 Task: Create a task  Inability to modify certain fields or settings , assign it to team member softage.8@softage.net in the project ZoomOut and update the status of the task to  On Track  , set the priority of the task to Low.
Action: Mouse moved to (87, 71)
Screenshot: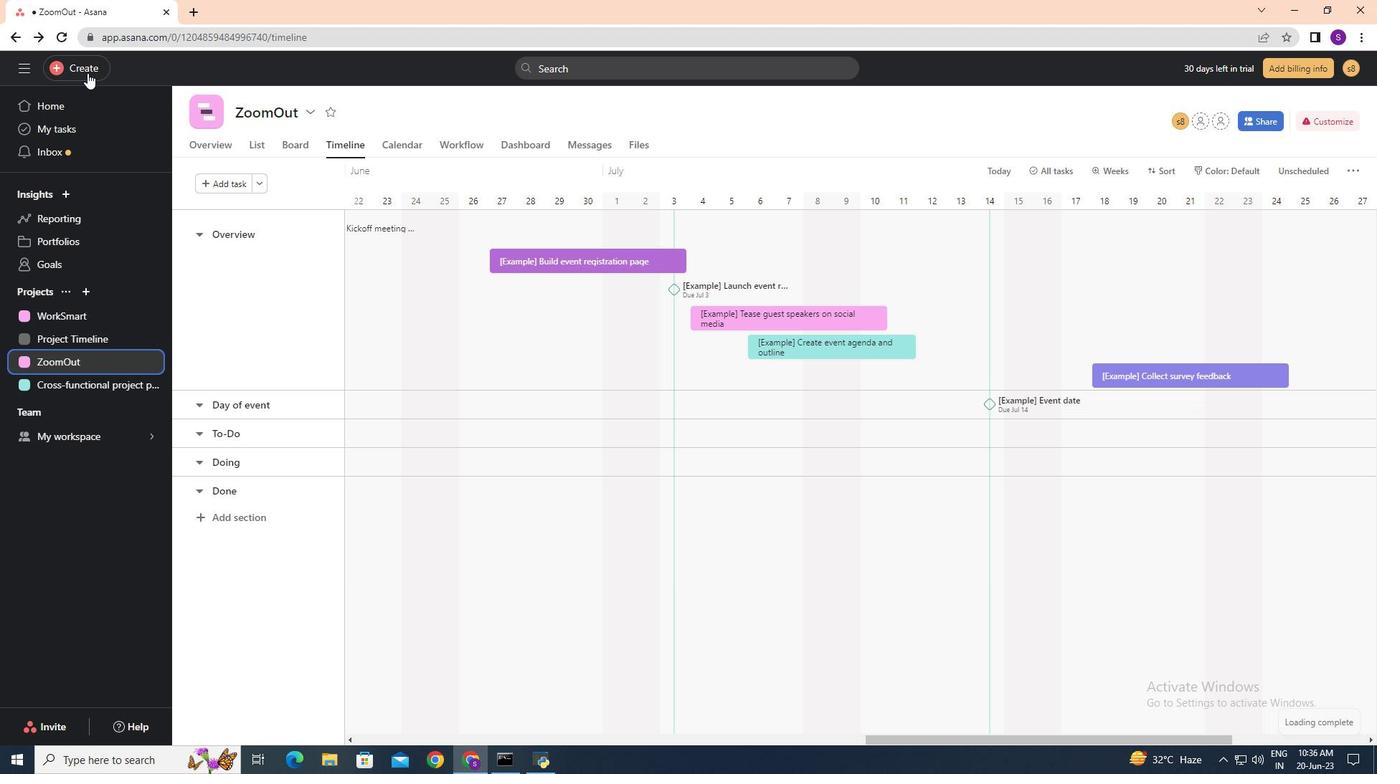 
Action: Mouse pressed left at (87, 71)
Screenshot: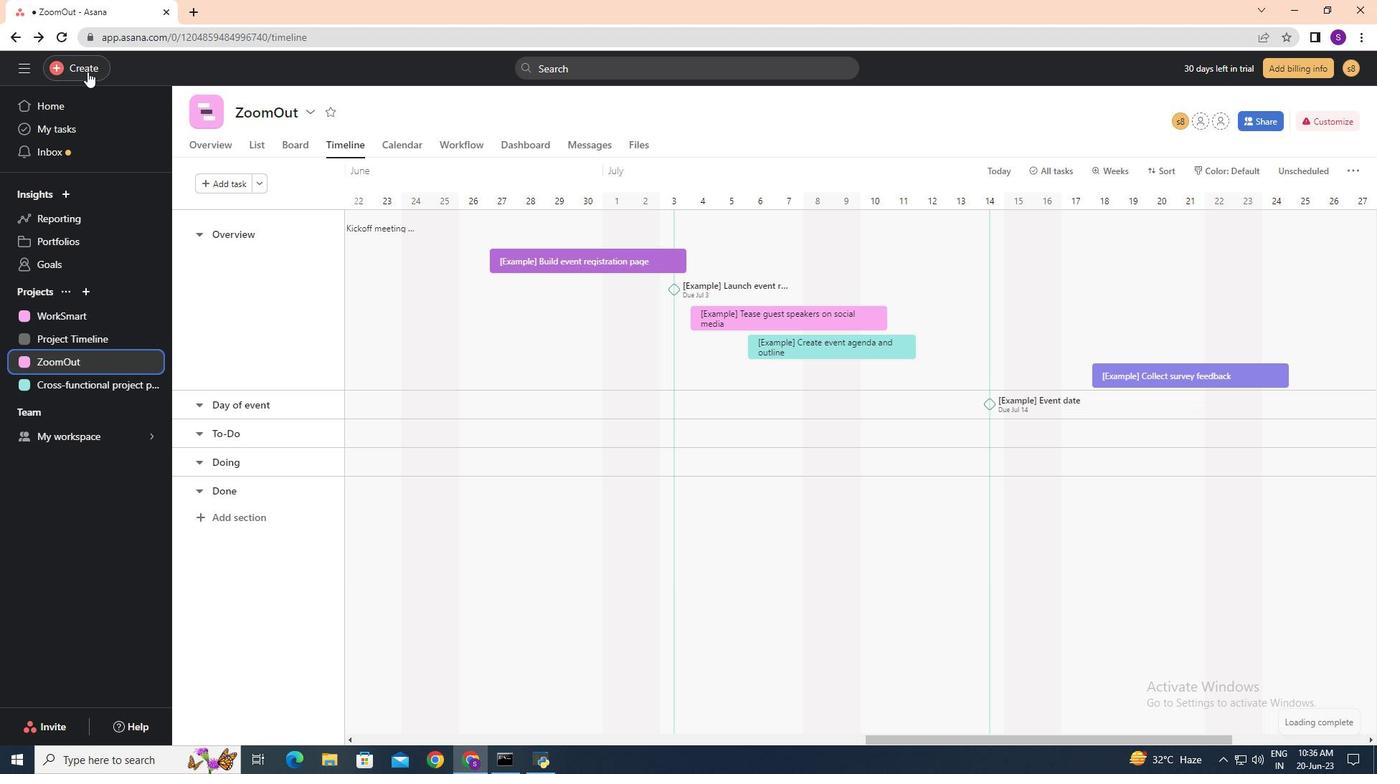 
Action: Mouse moved to (144, 81)
Screenshot: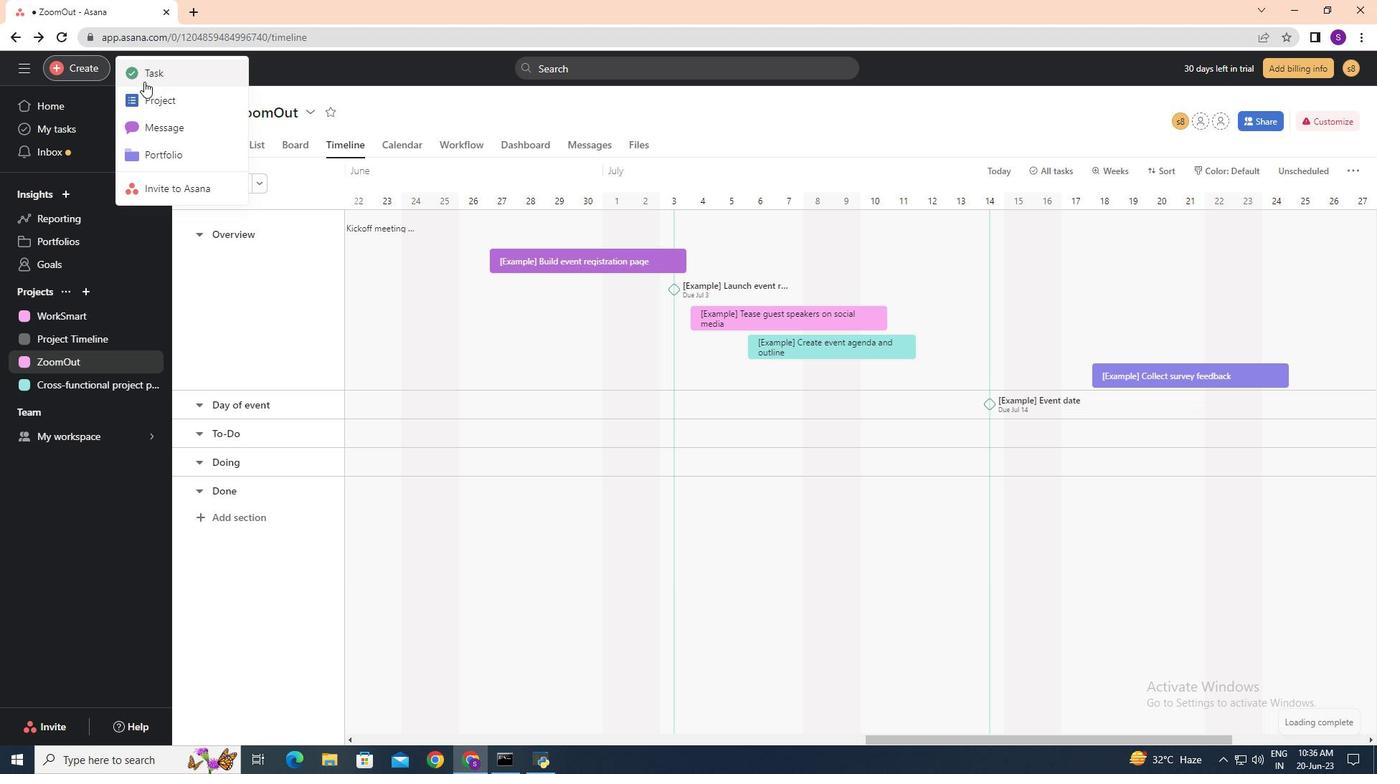 
Action: Mouse pressed left at (144, 81)
Screenshot: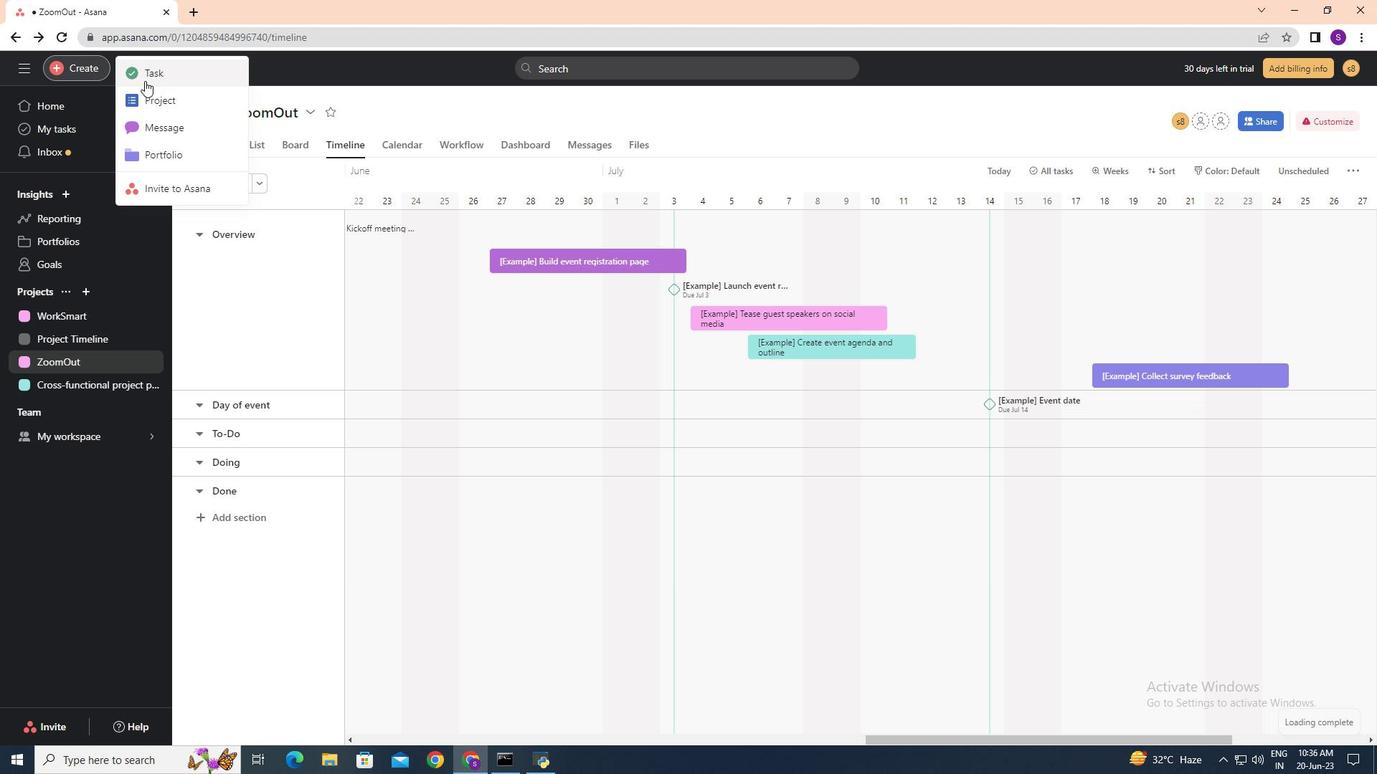 
Action: Key pressed <Key.shift>Inability<Key.space>to<Key.space>modify<Key.space>certain<Key.space>fields<Key.space>or<Key.space>settings
Screenshot: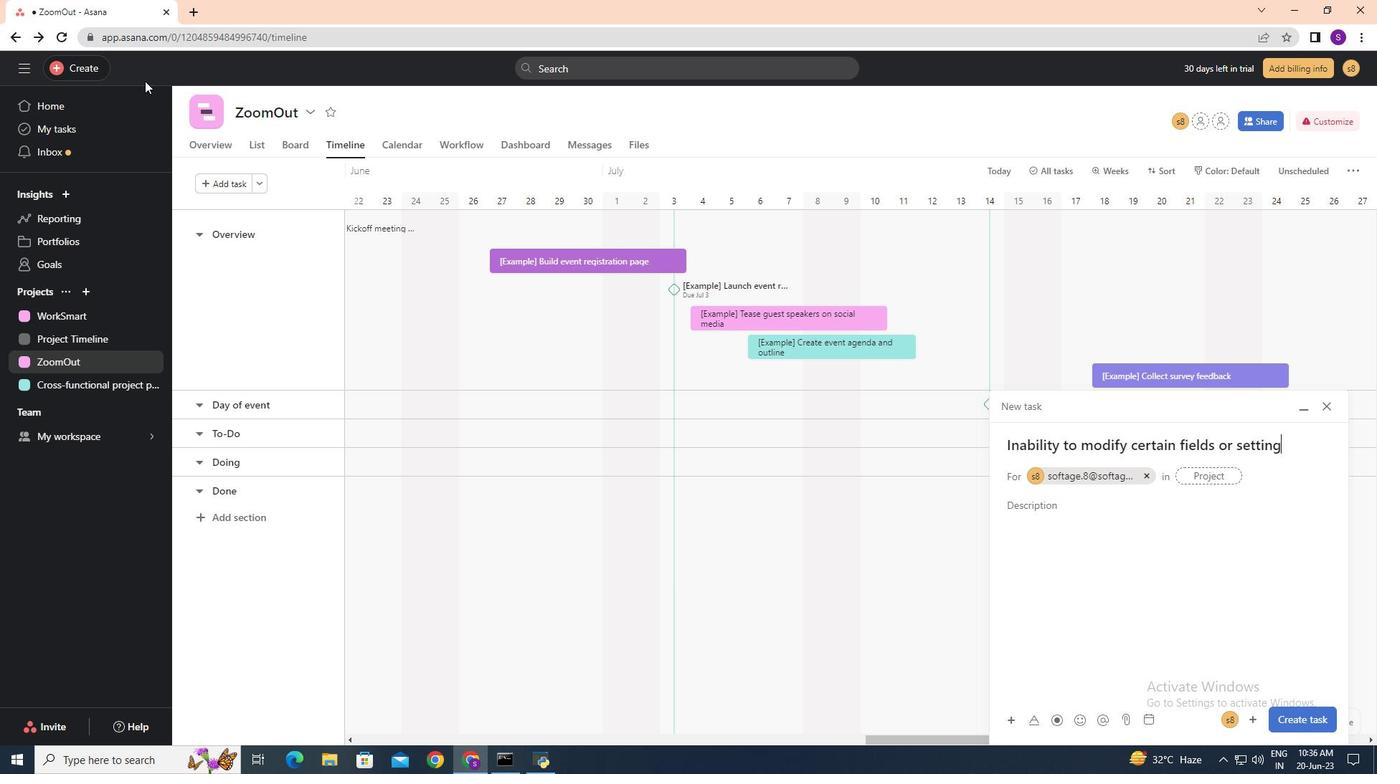 
Action: Mouse moved to (1070, 474)
Screenshot: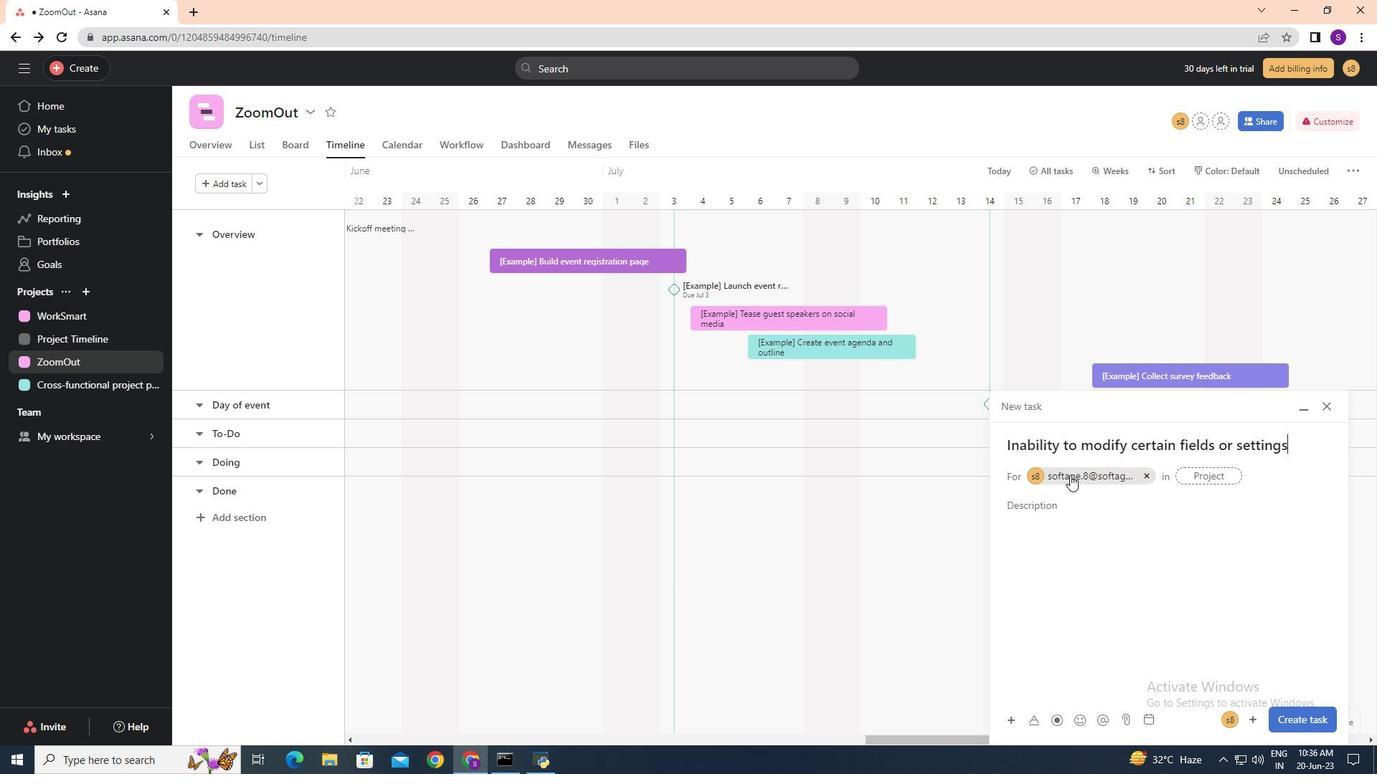 
Action: Mouse pressed left at (1070, 474)
Screenshot: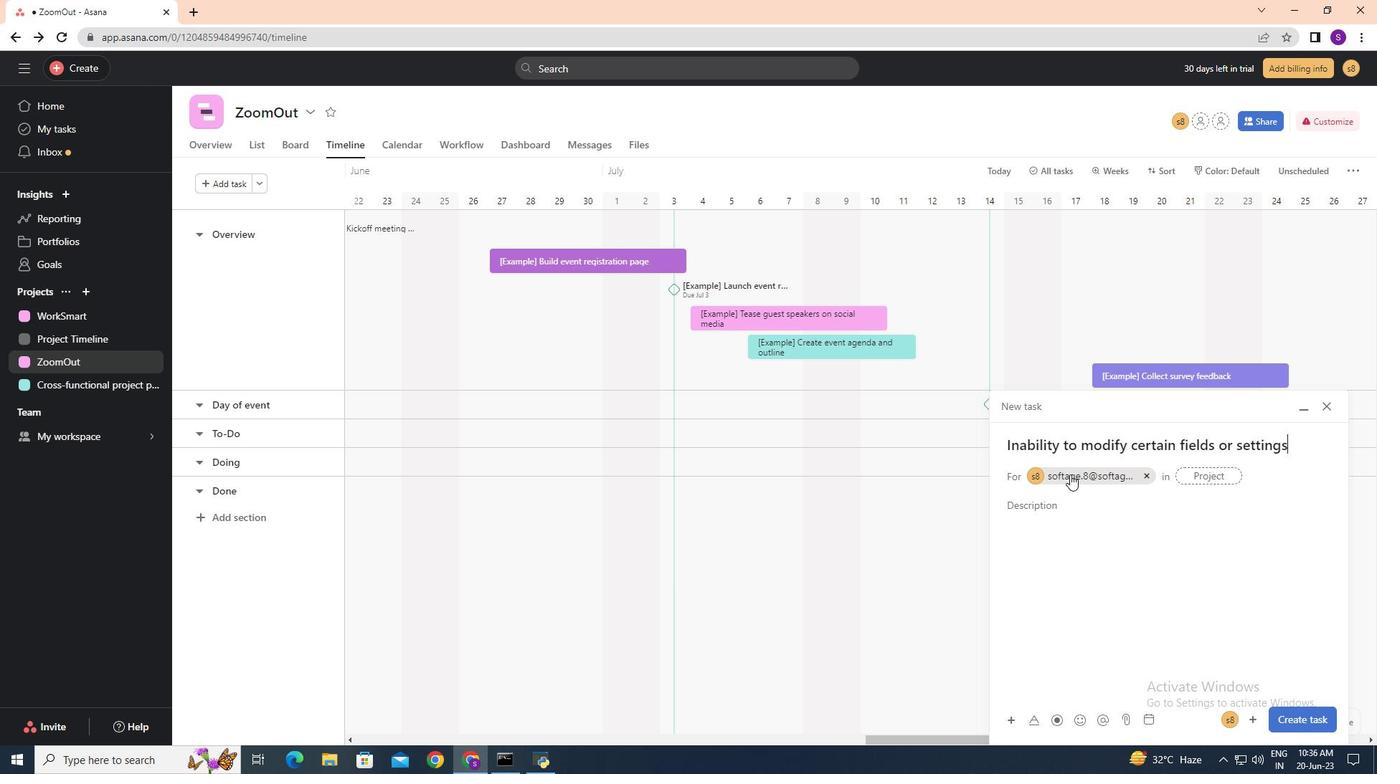 
Action: Mouse moved to (1055, 478)
Screenshot: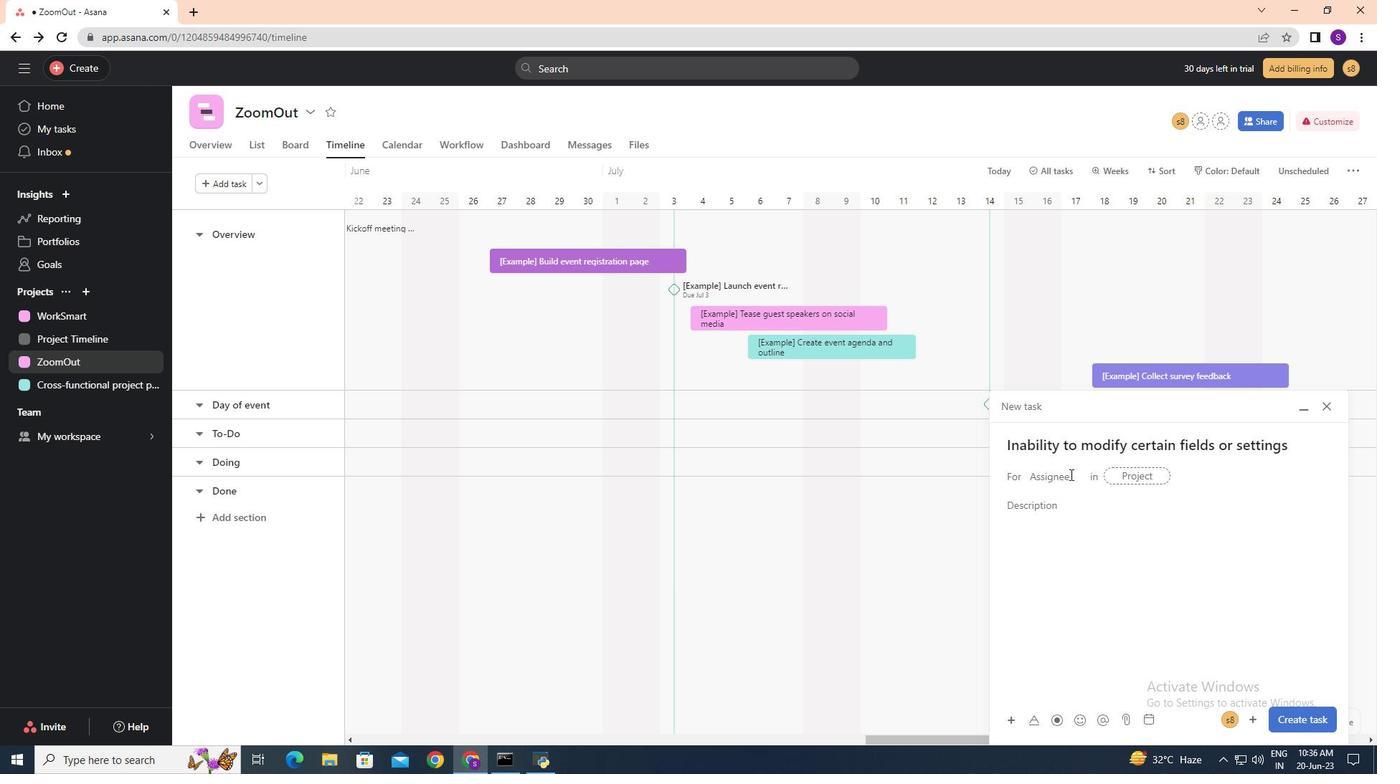 
Action: Key pressed softage.8<Key.shift>@softage.net
Screenshot: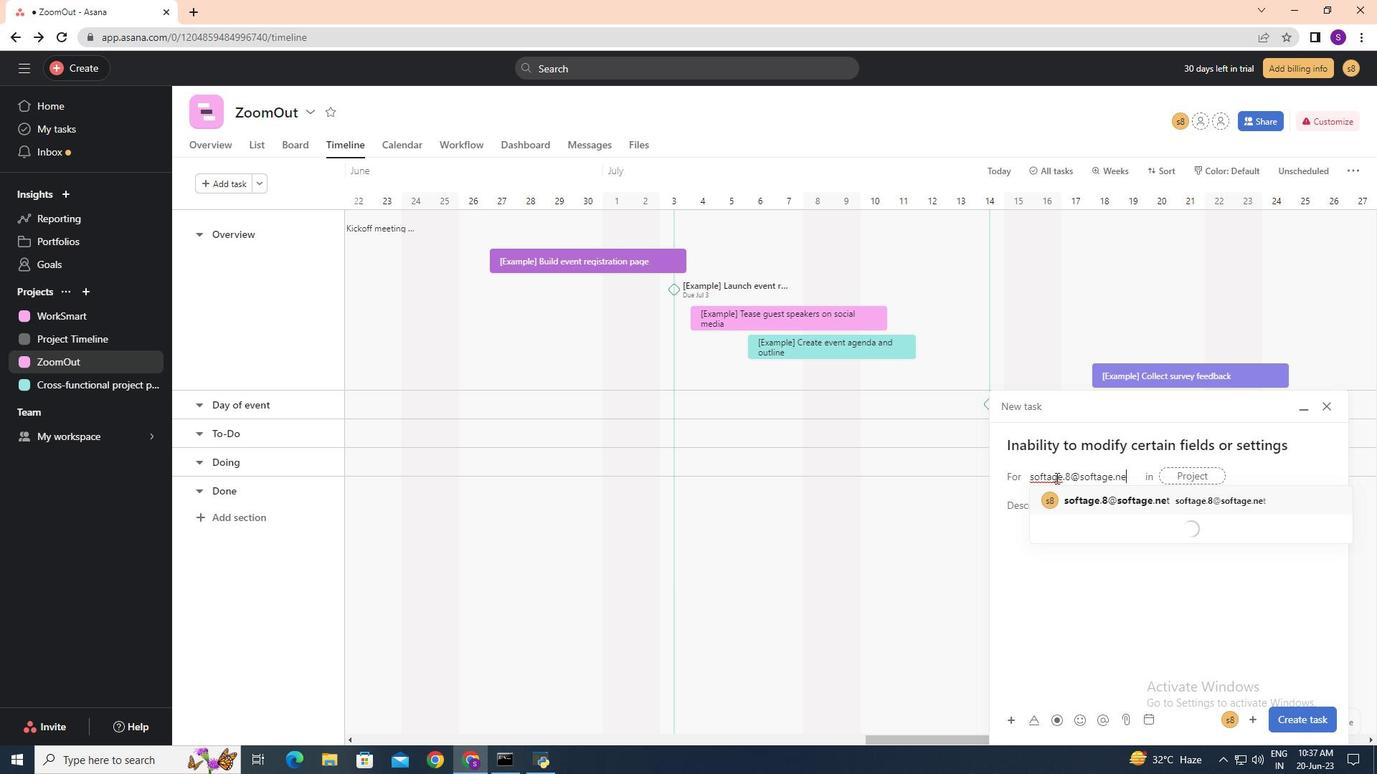 
Action: Mouse moved to (1107, 504)
Screenshot: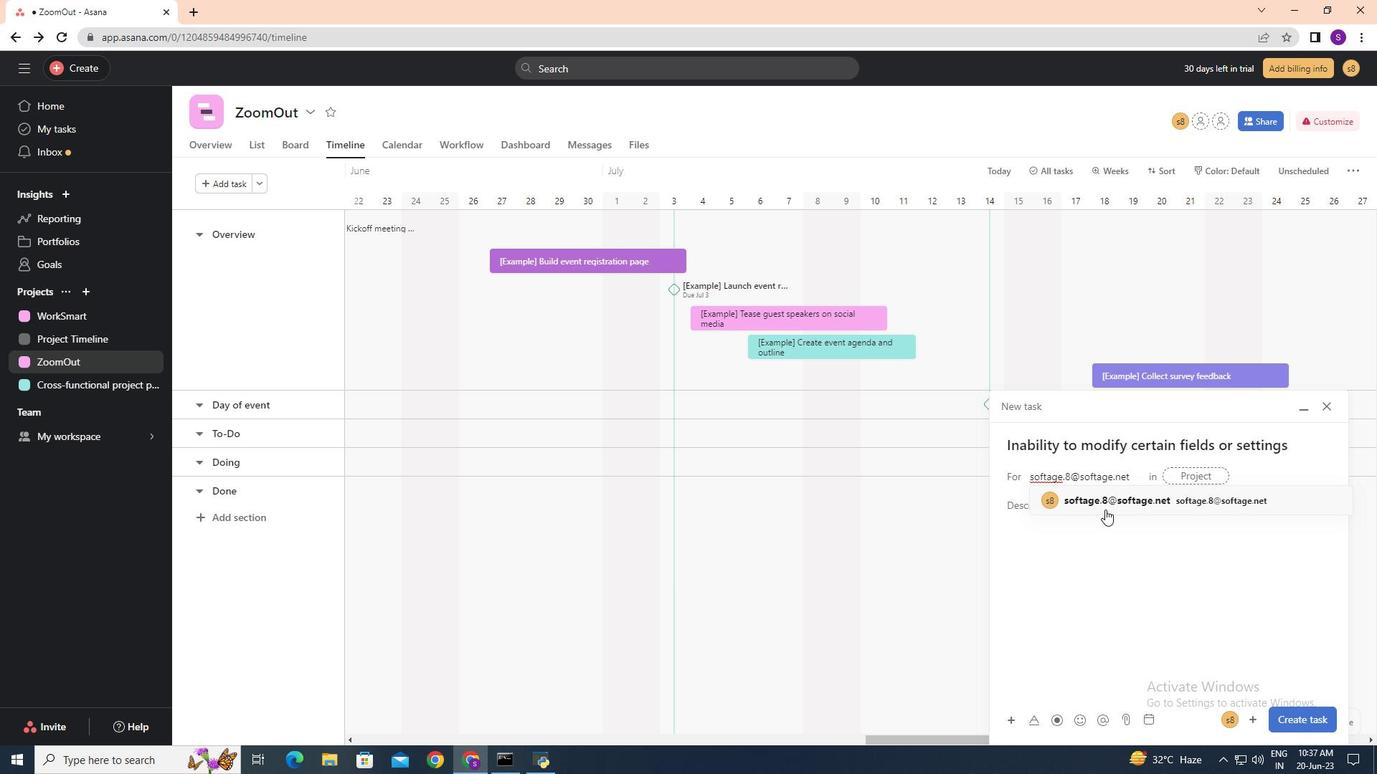 
Action: Mouse pressed left at (1107, 504)
Screenshot: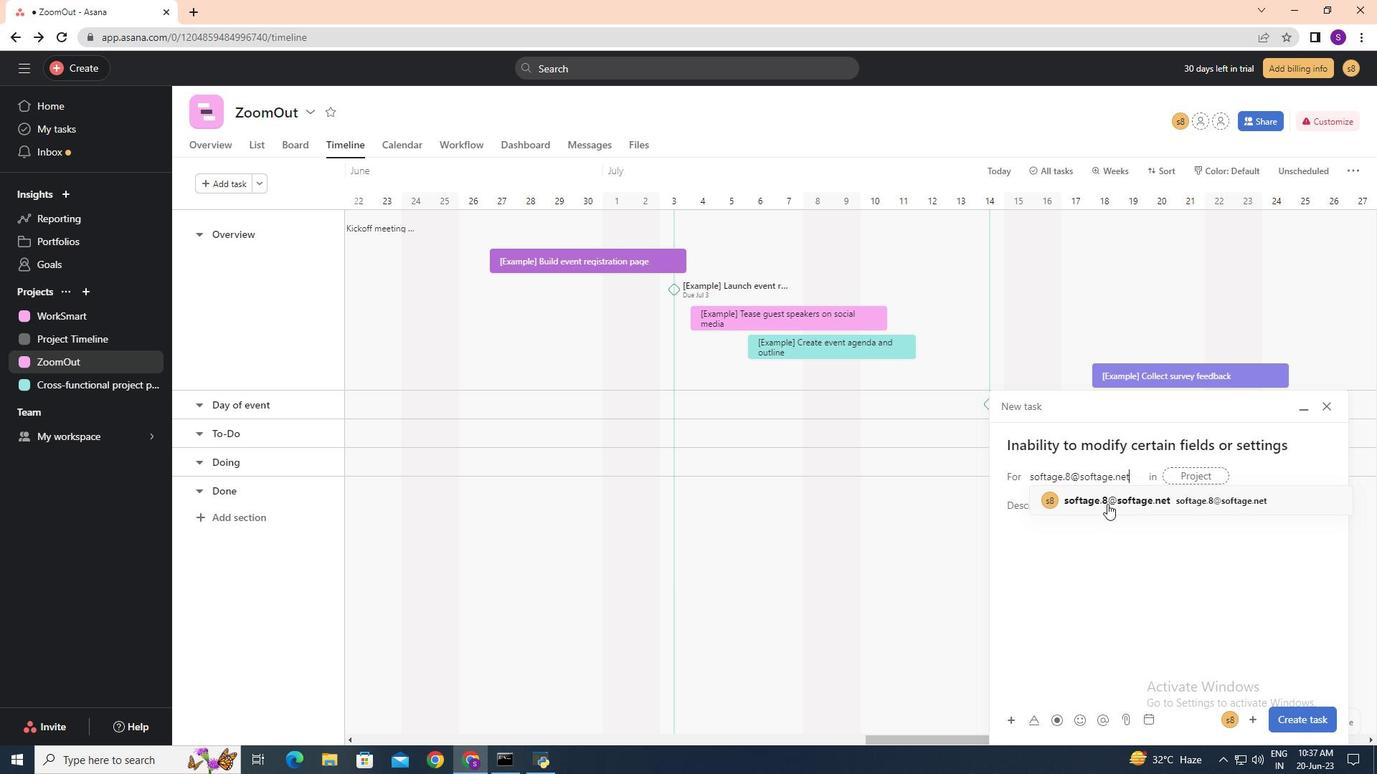 
Action: Mouse moved to (1091, 507)
Screenshot: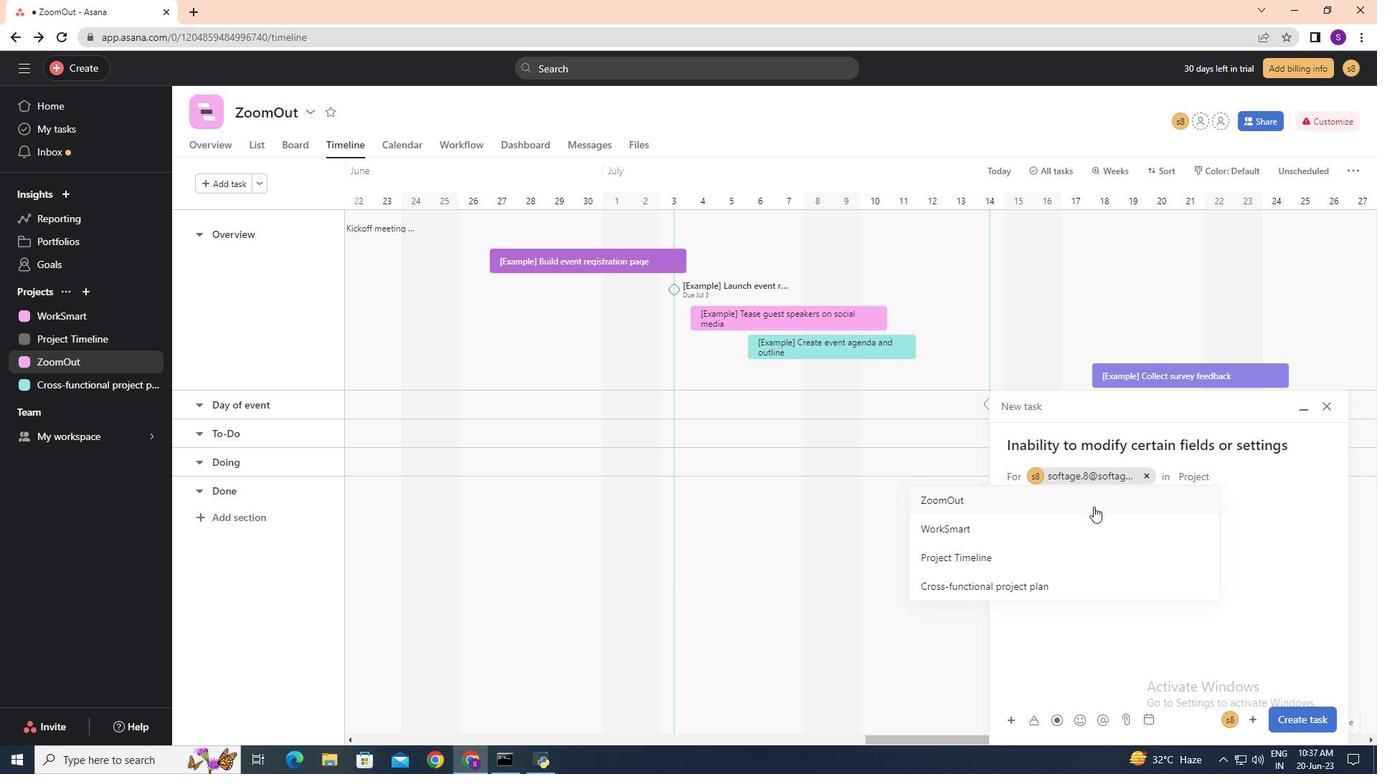 
Action: Mouse pressed left at (1091, 507)
Screenshot: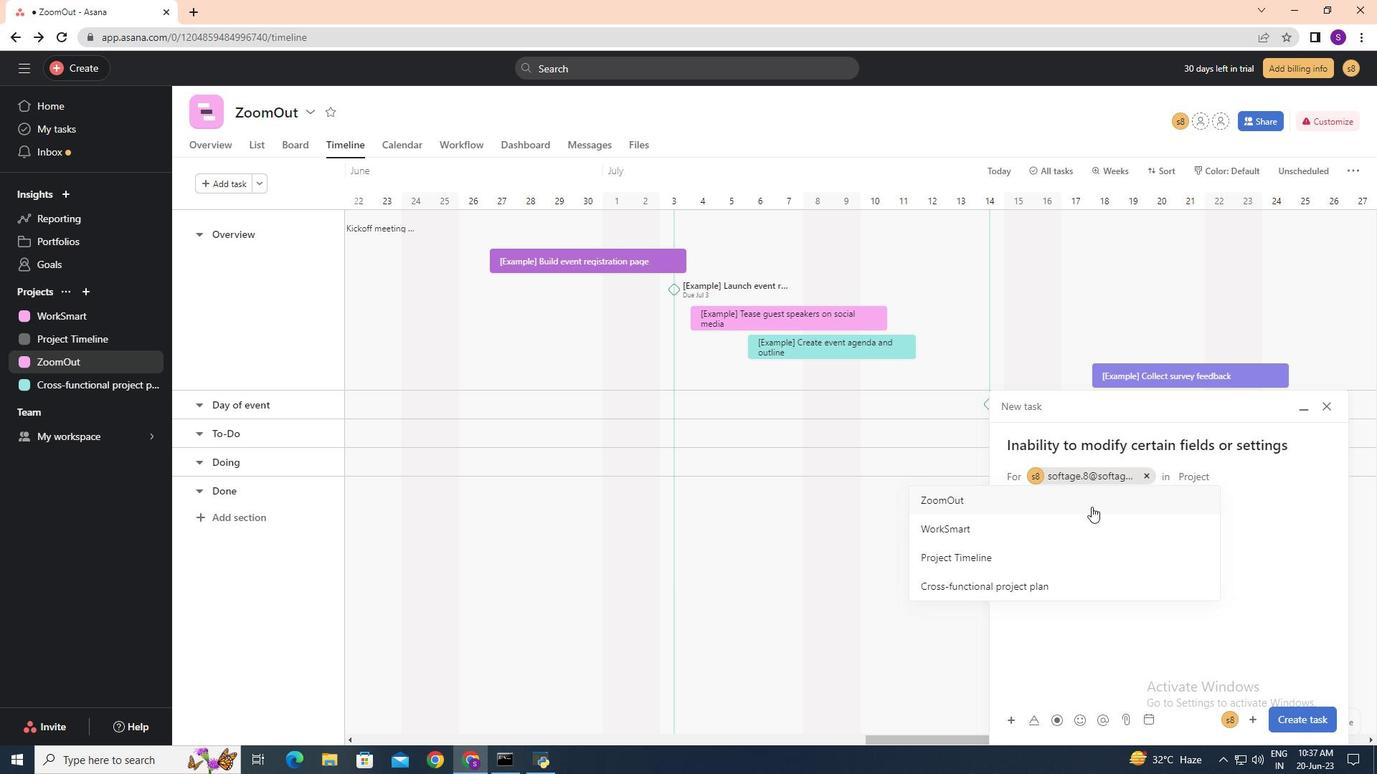 
Action: Mouse moved to (1160, 601)
Screenshot: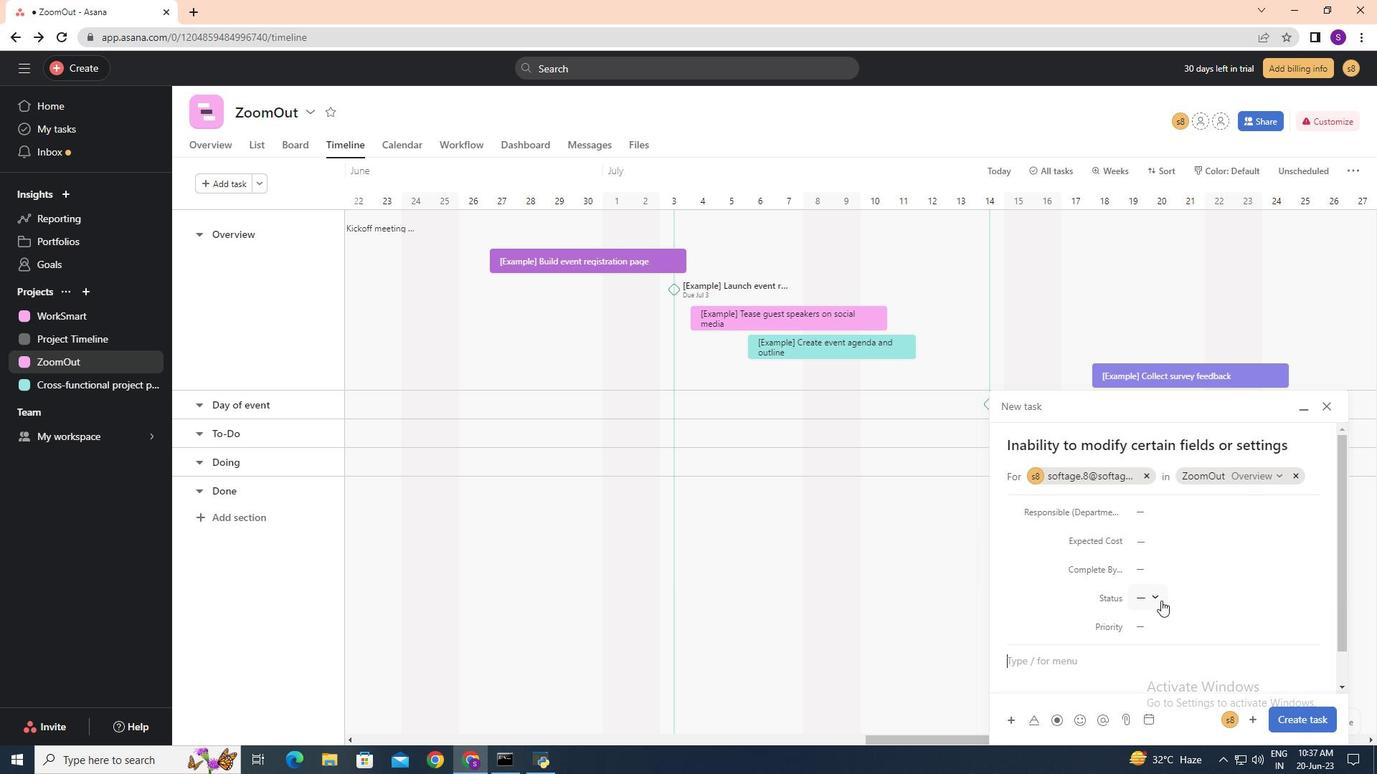 
Action: Mouse pressed left at (1160, 601)
Screenshot: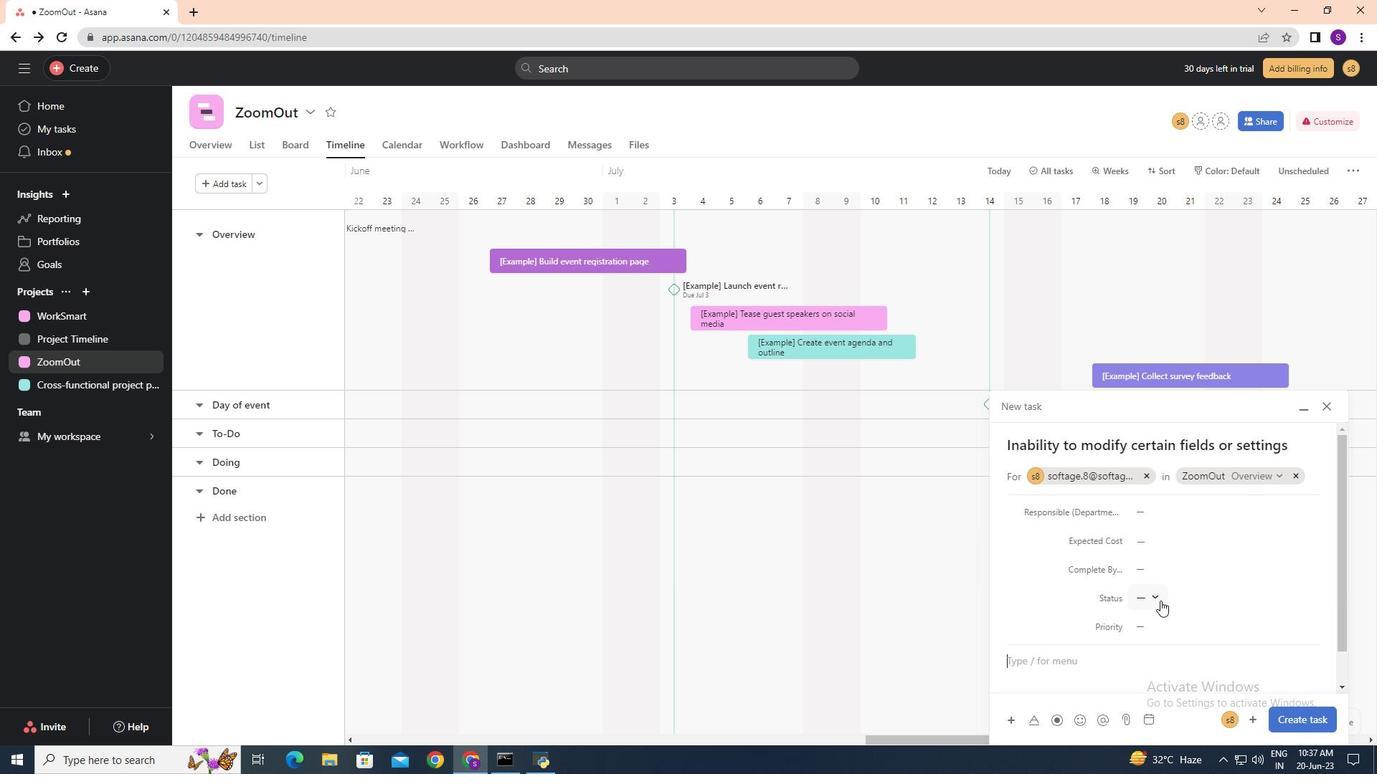 
Action: Mouse moved to (1173, 666)
Screenshot: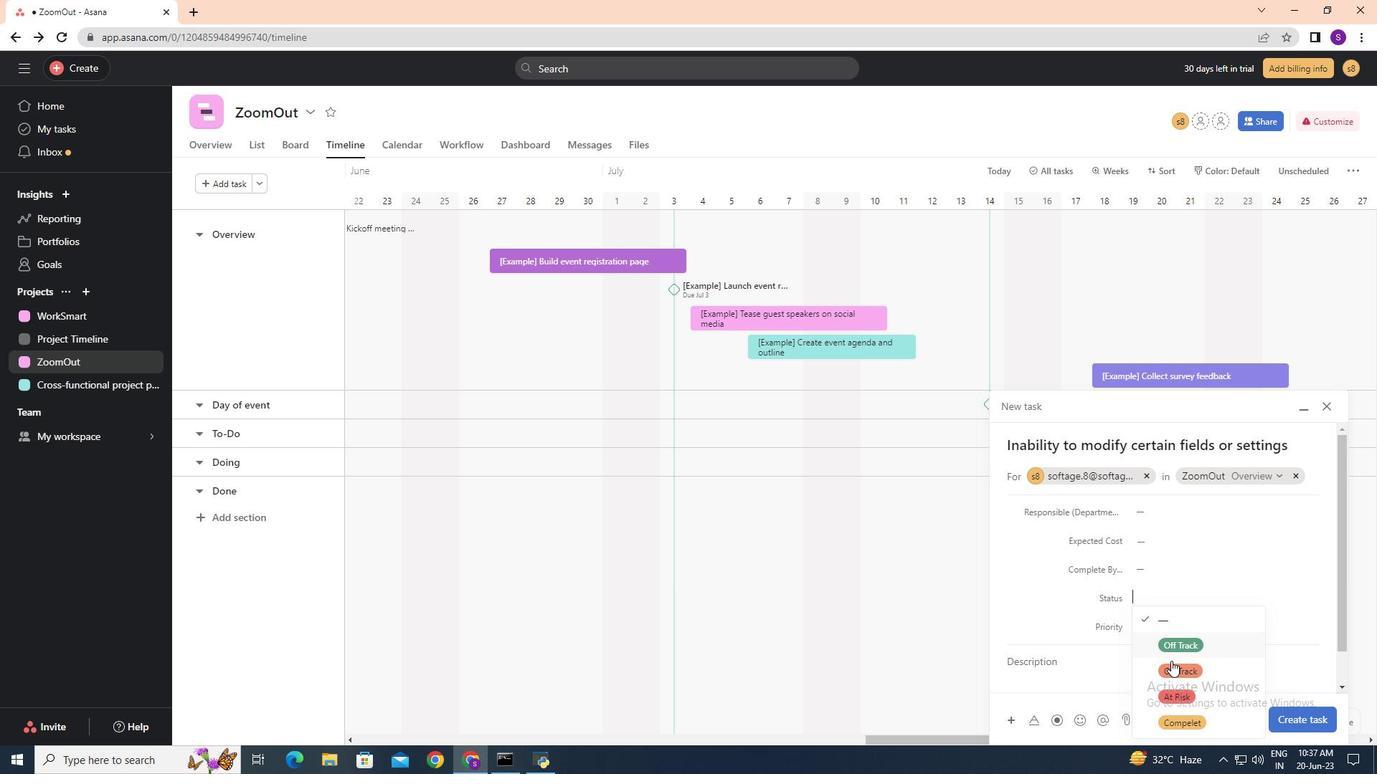 
Action: Mouse pressed left at (1173, 666)
Screenshot: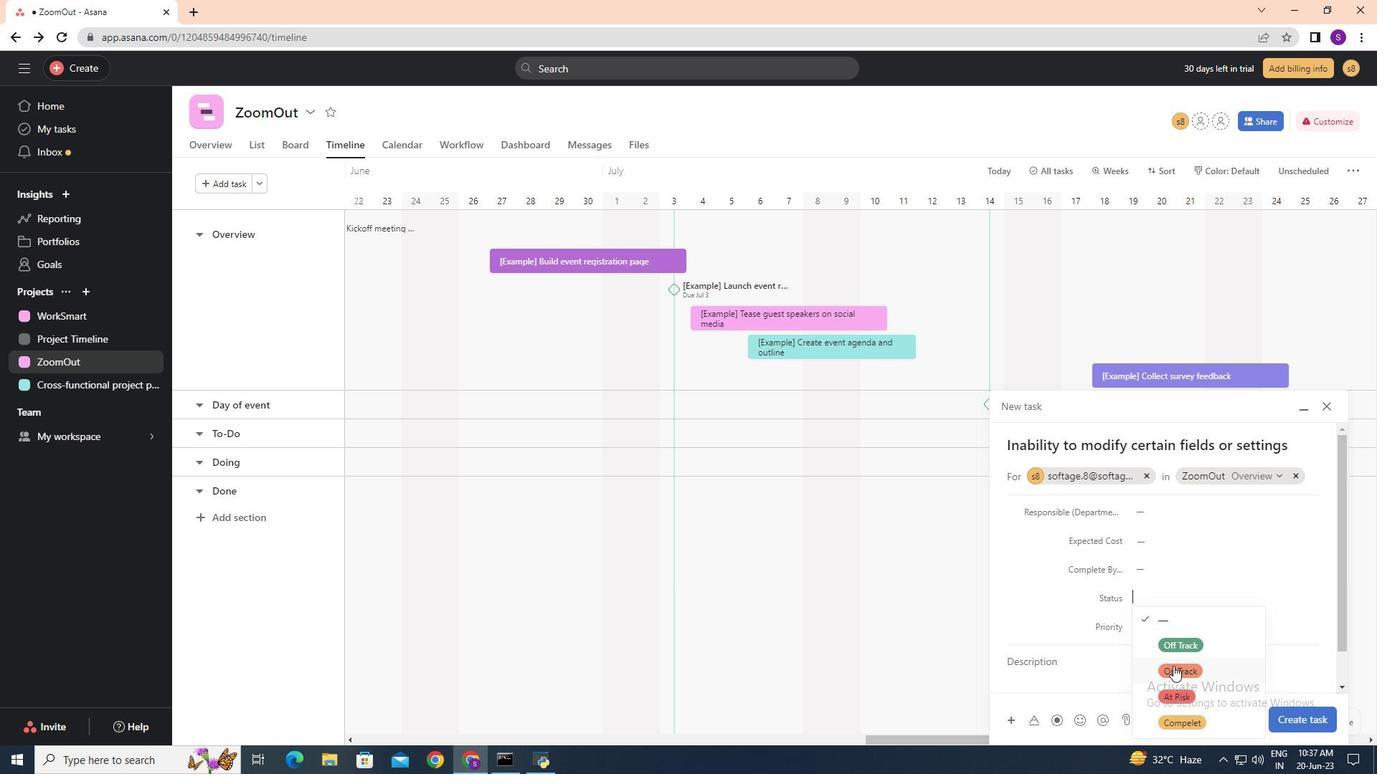 
Action: Mouse moved to (1157, 628)
Screenshot: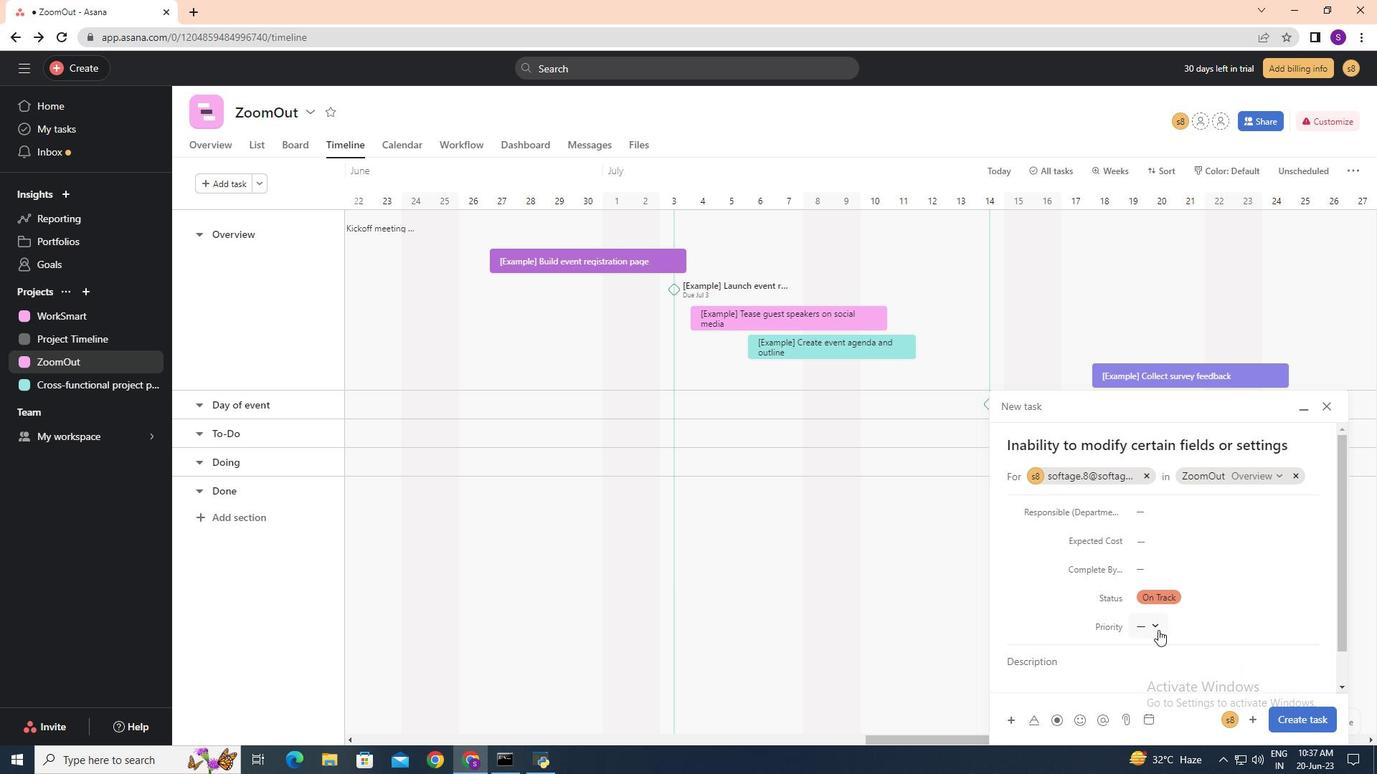 
Action: Mouse pressed left at (1157, 628)
Screenshot: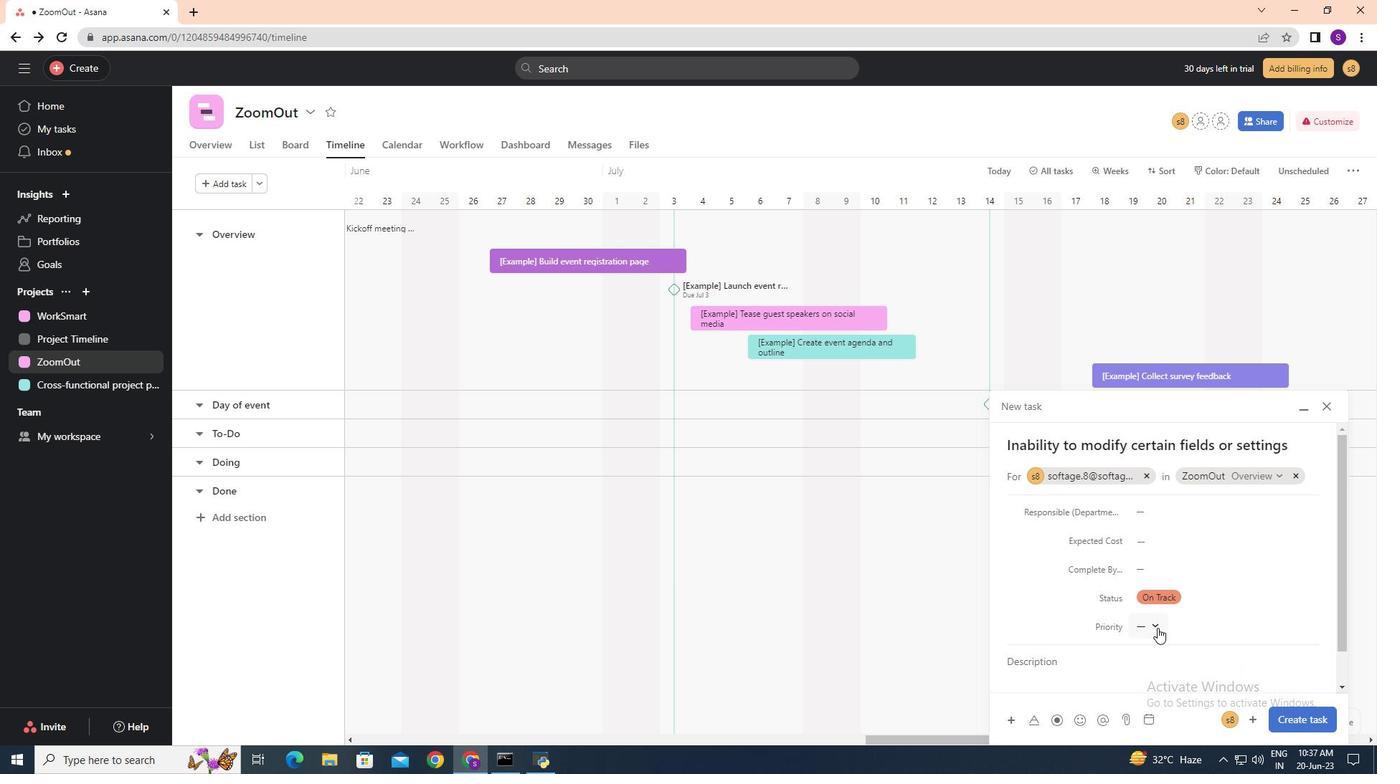 
Action: Mouse moved to (1169, 722)
Screenshot: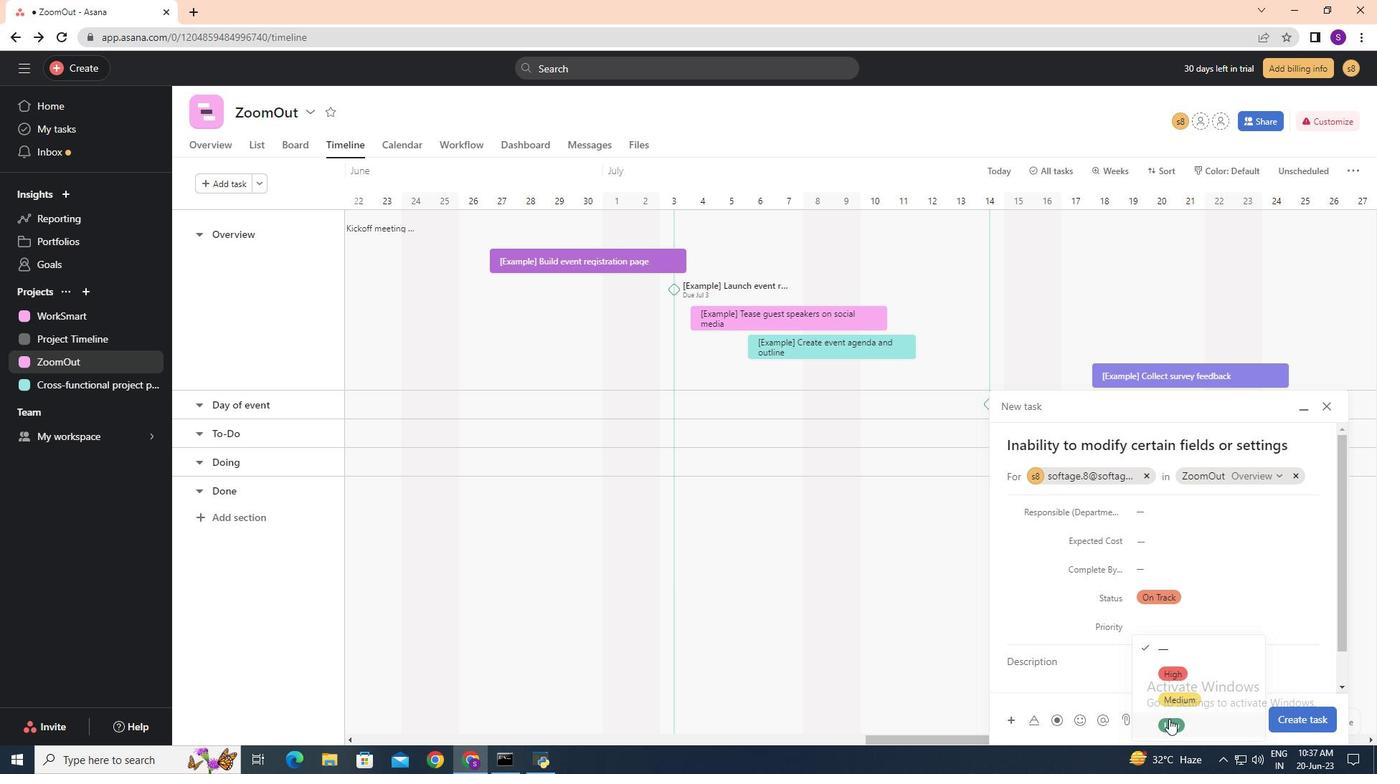 
Action: Mouse pressed left at (1169, 722)
Screenshot: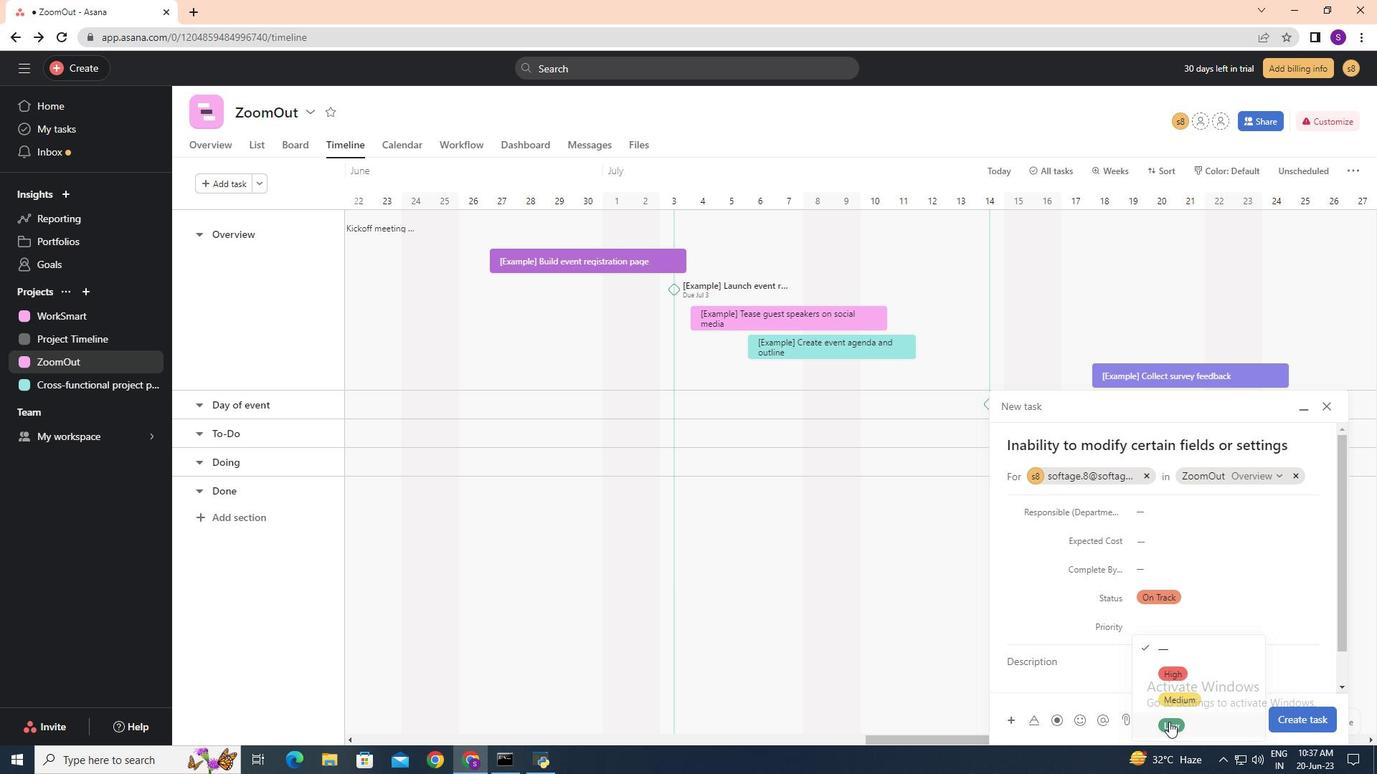 
Action: Mouse moved to (1294, 715)
Screenshot: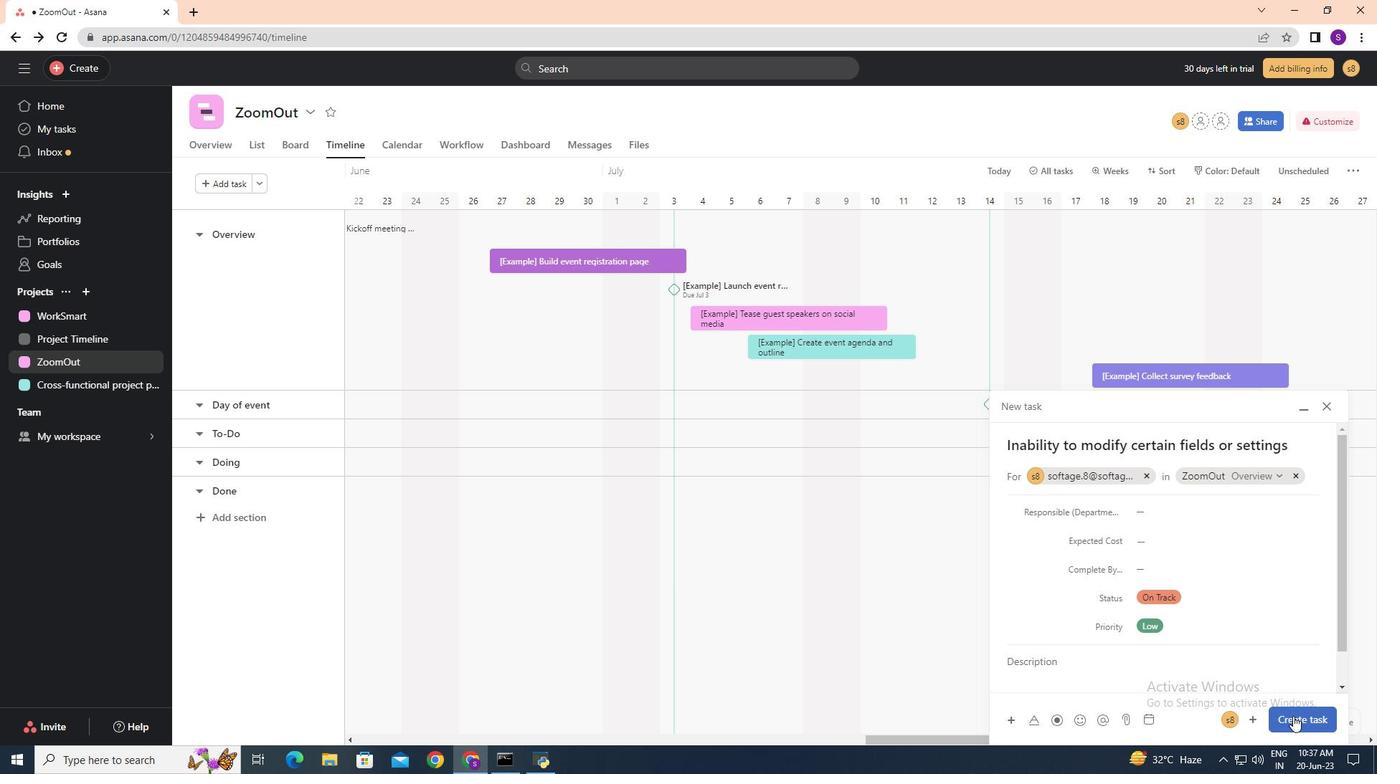 
Action: Mouse pressed left at (1294, 715)
Screenshot: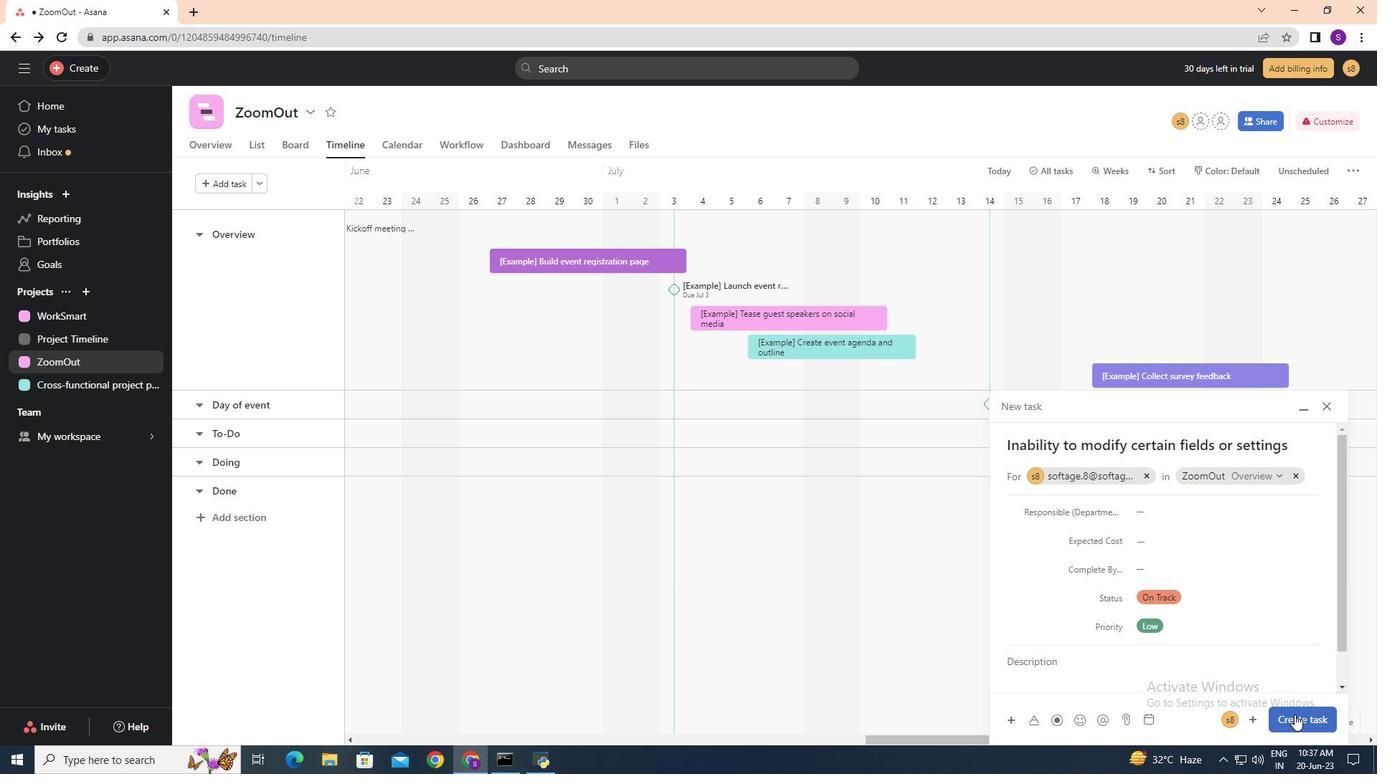 
